 Task: Add the task  Integrate website with customer relationship management (CRM) systems to the section Code Review Sprint in the project AgileMission and add a Due Date to the respective task as 2024/04/24
Action: Mouse moved to (528, 415)
Screenshot: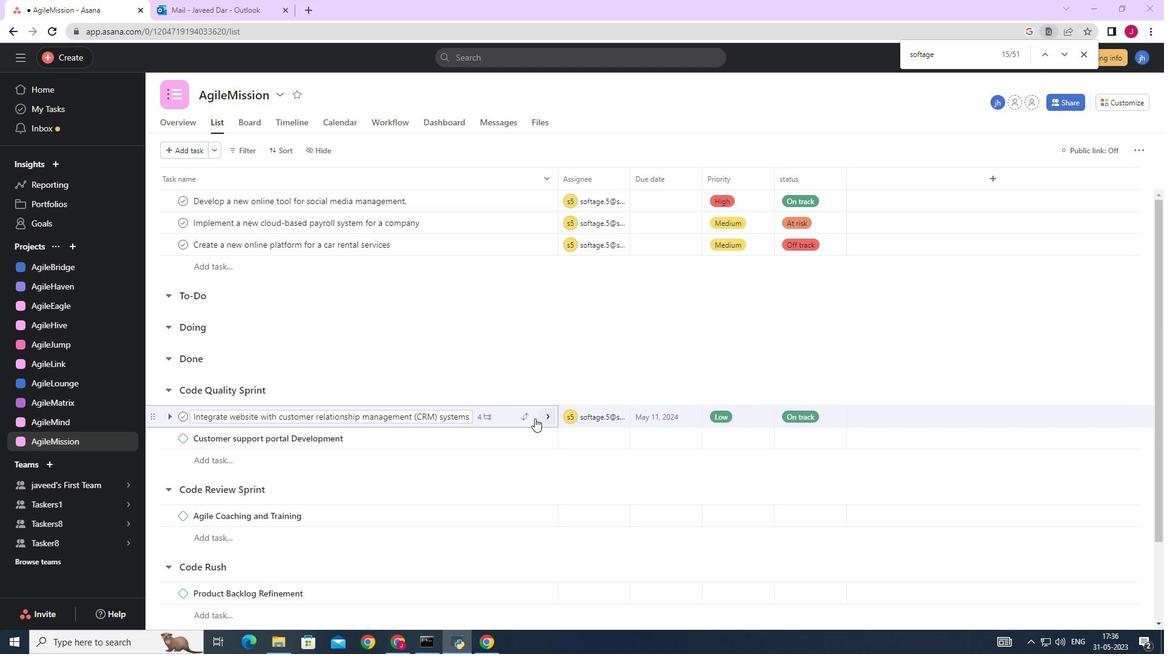
Action: Mouse pressed left at (528, 415)
Screenshot: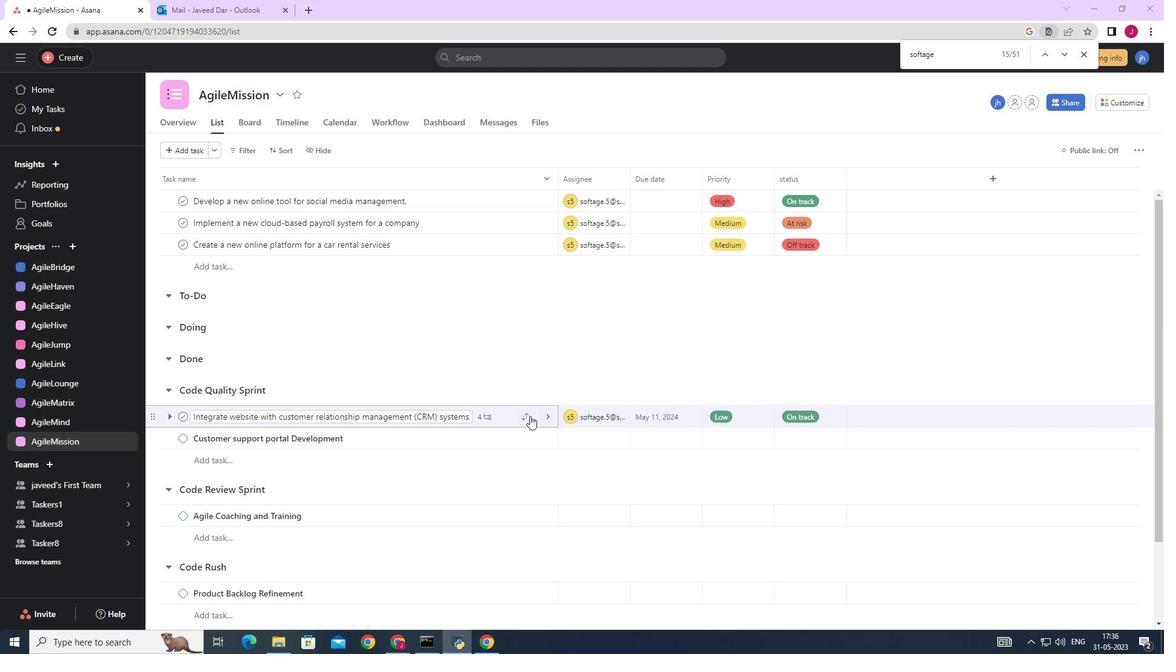 
Action: Mouse moved to (689, 332)
Screenshot: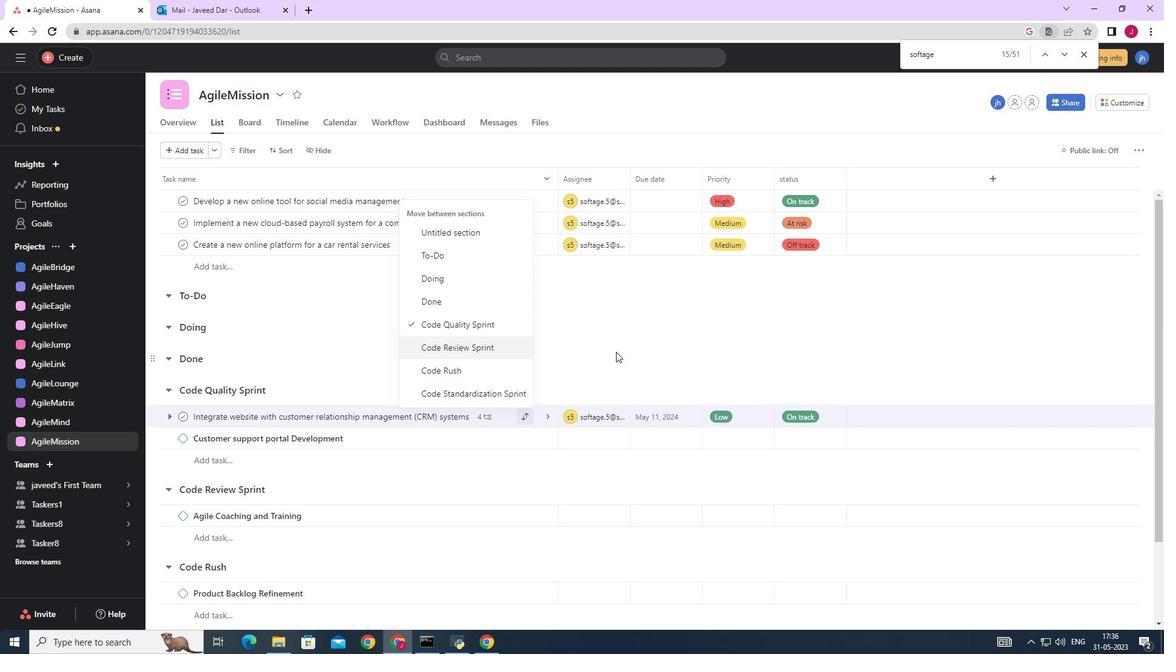 
Action: Mouse pressed left at (689, 332)
Screenshot: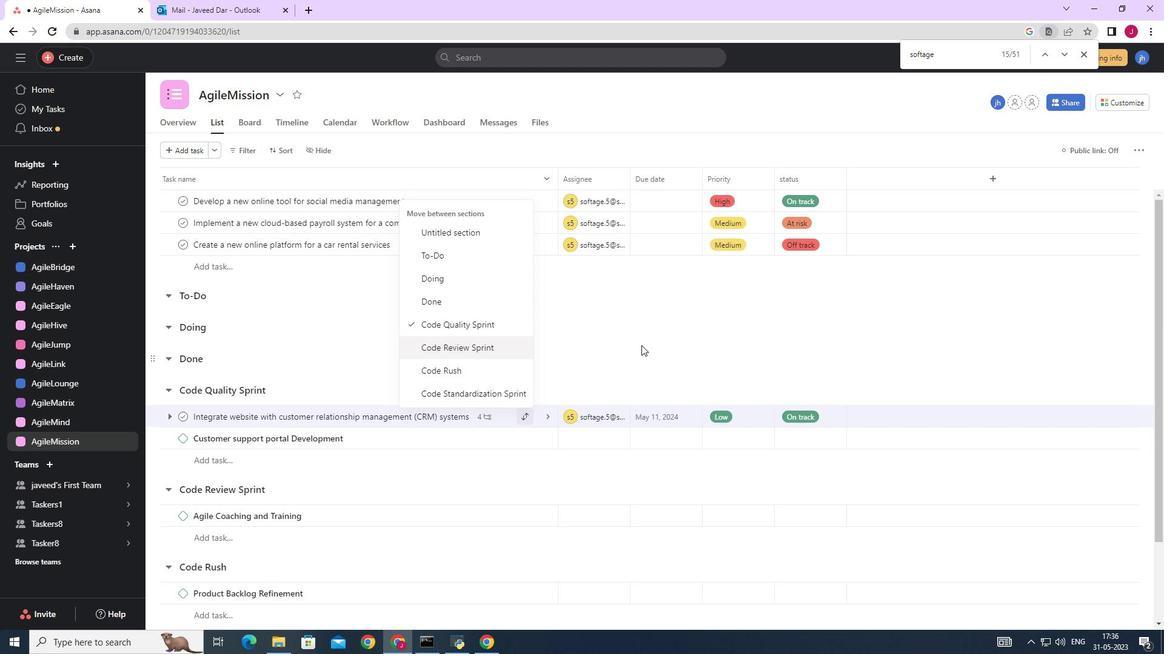 
Action: Mouse moved to (527, 418)
Screenshot: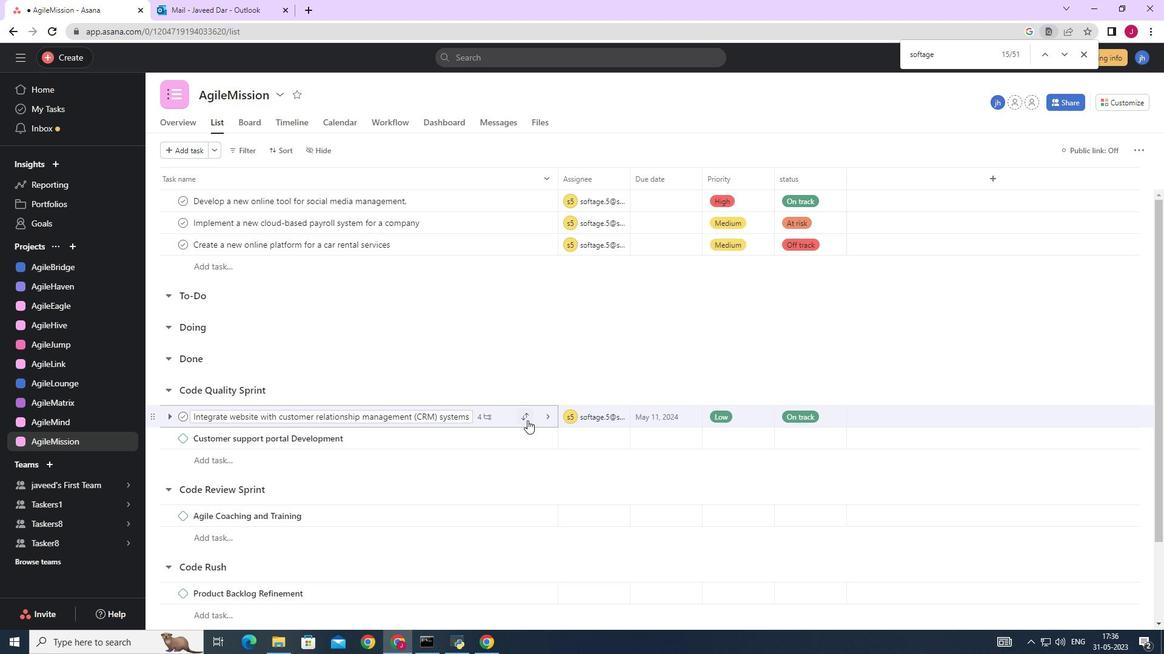 
Action: Mouse pressed left at (527, 418)
Screenshot: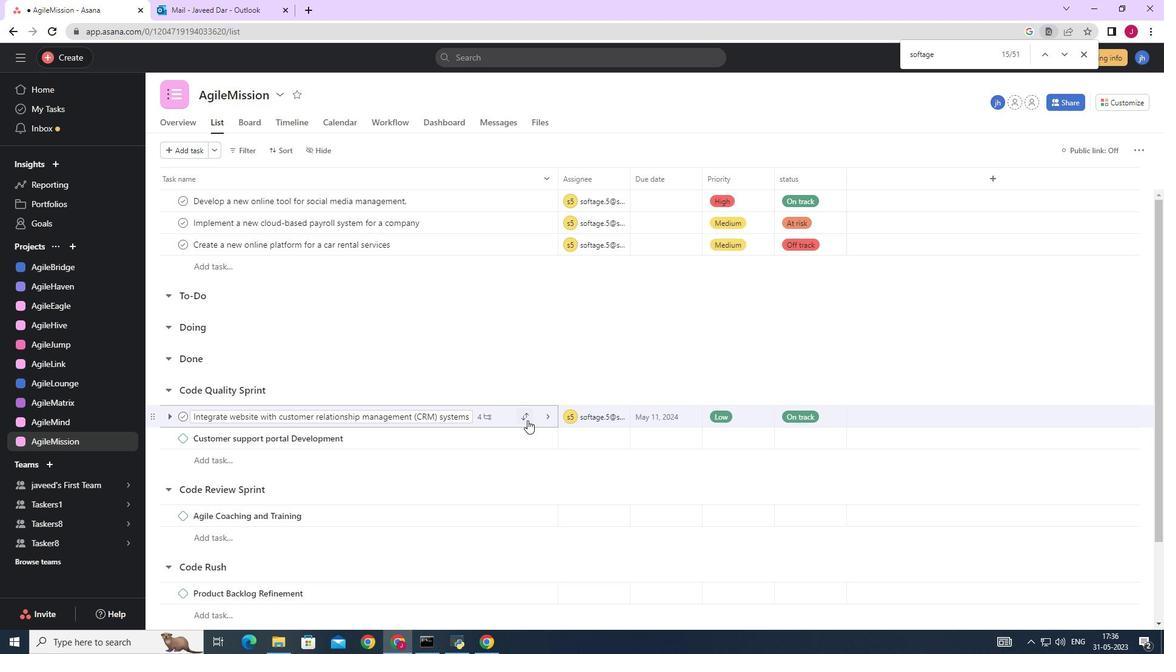 
Action: Mouse moved to (473, 349)
Screenshot: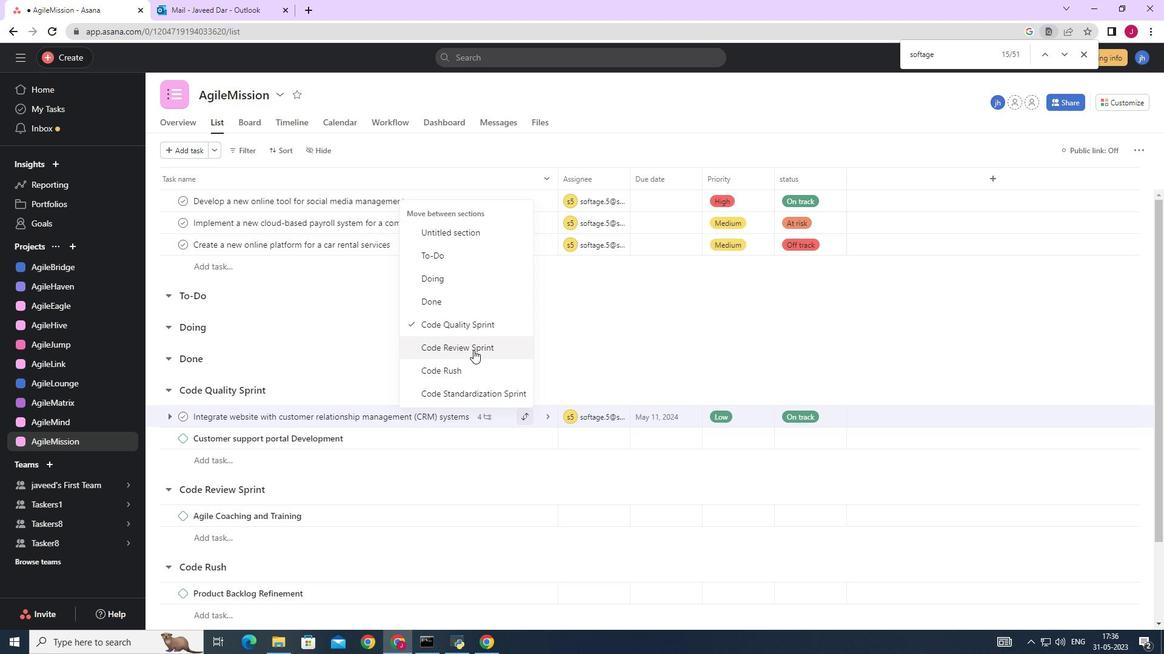
Action: Mouse pressed left at (473, 349)
Screenshot: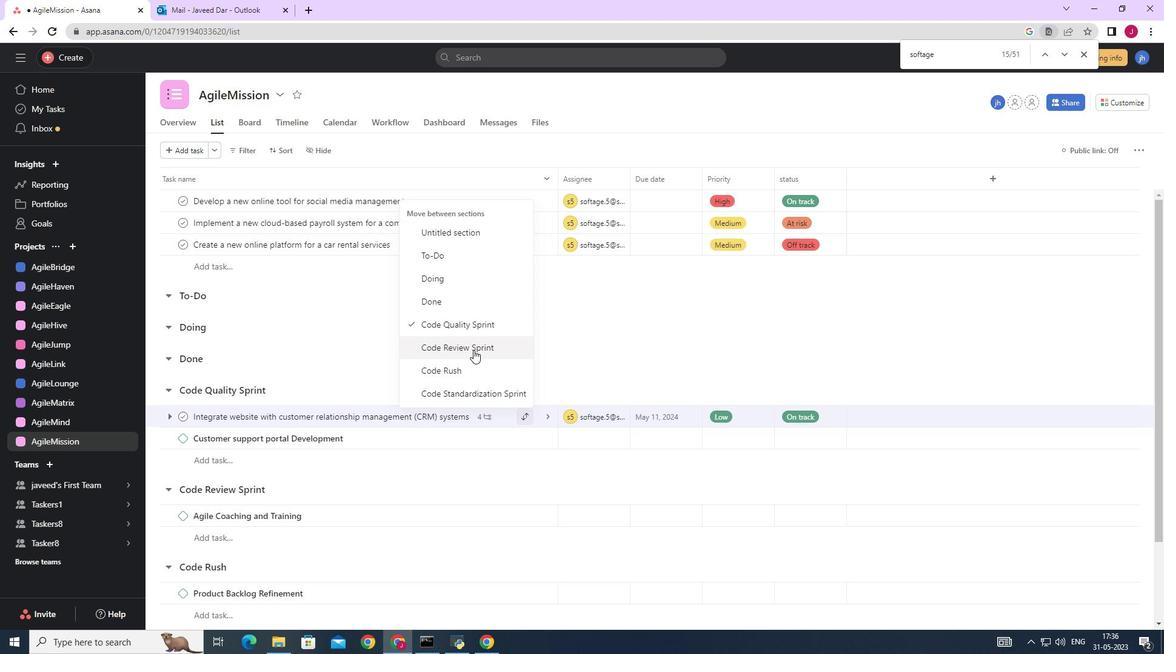 
Action: Mouse moved to (691, 493)
Screenshot: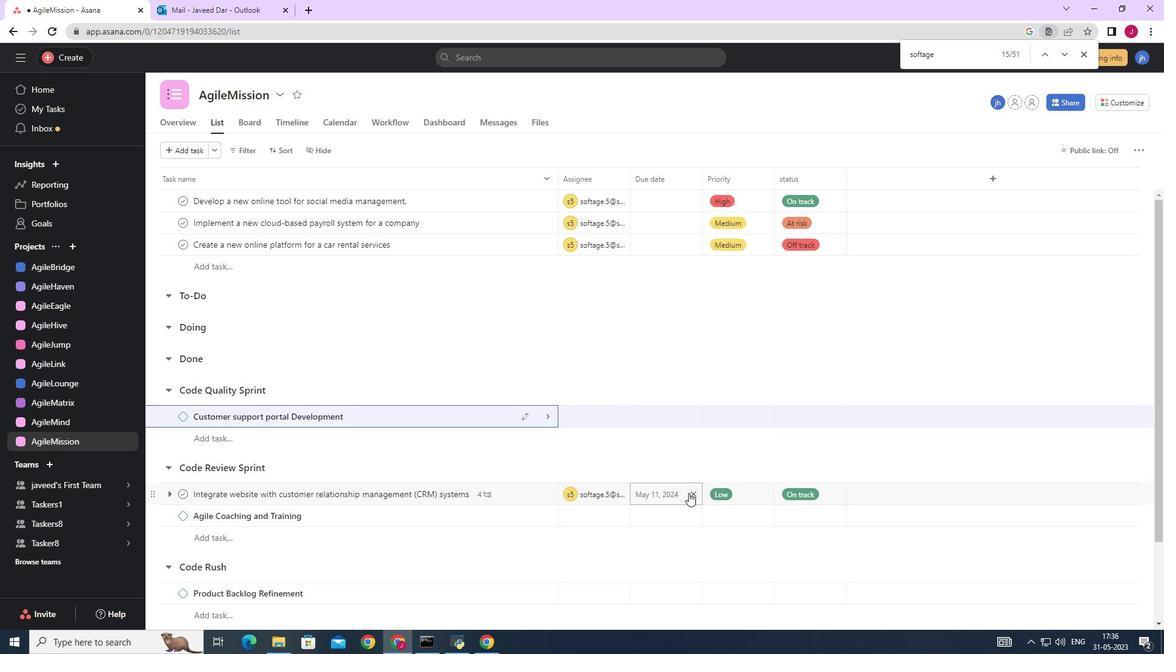
Action: Mouse pressed left at (691, 493)
Screenshot: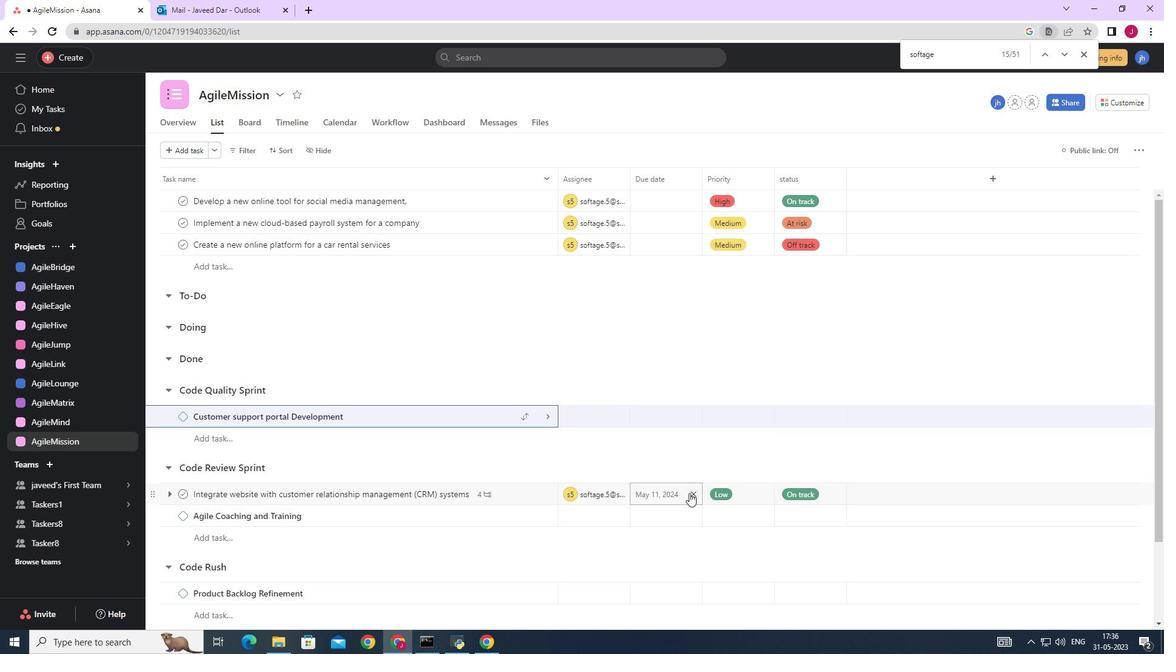 
Action: Mouse moved to (669, 491)
Screenshot: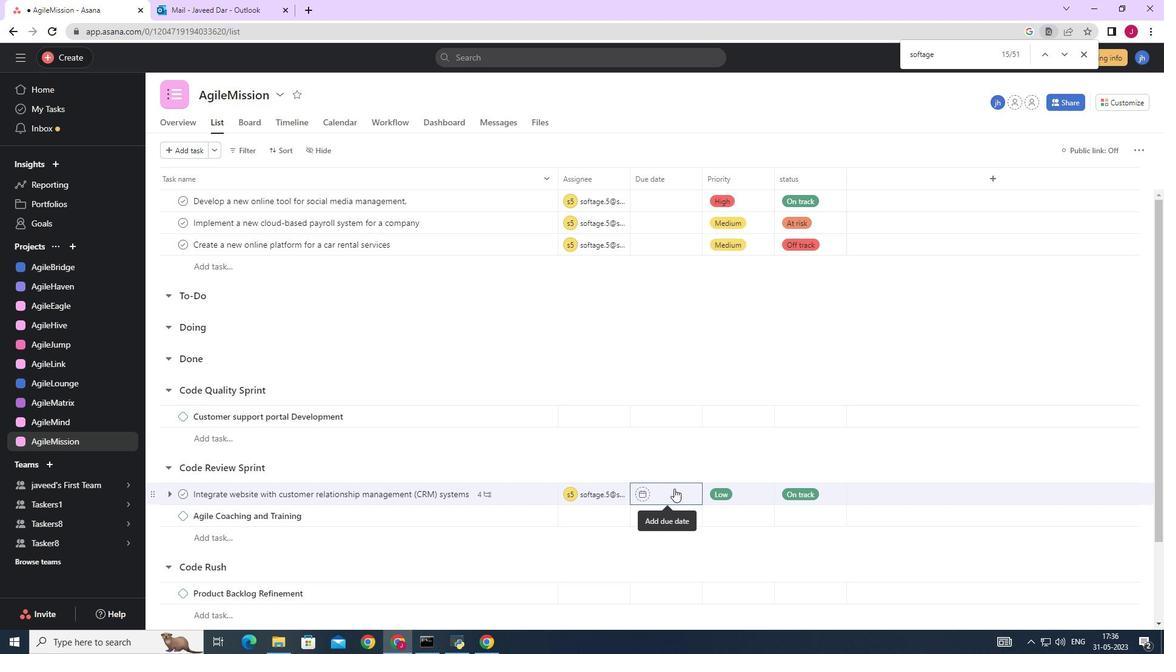 
Action: Mouse pressed left at (669, 491)
Screenshot: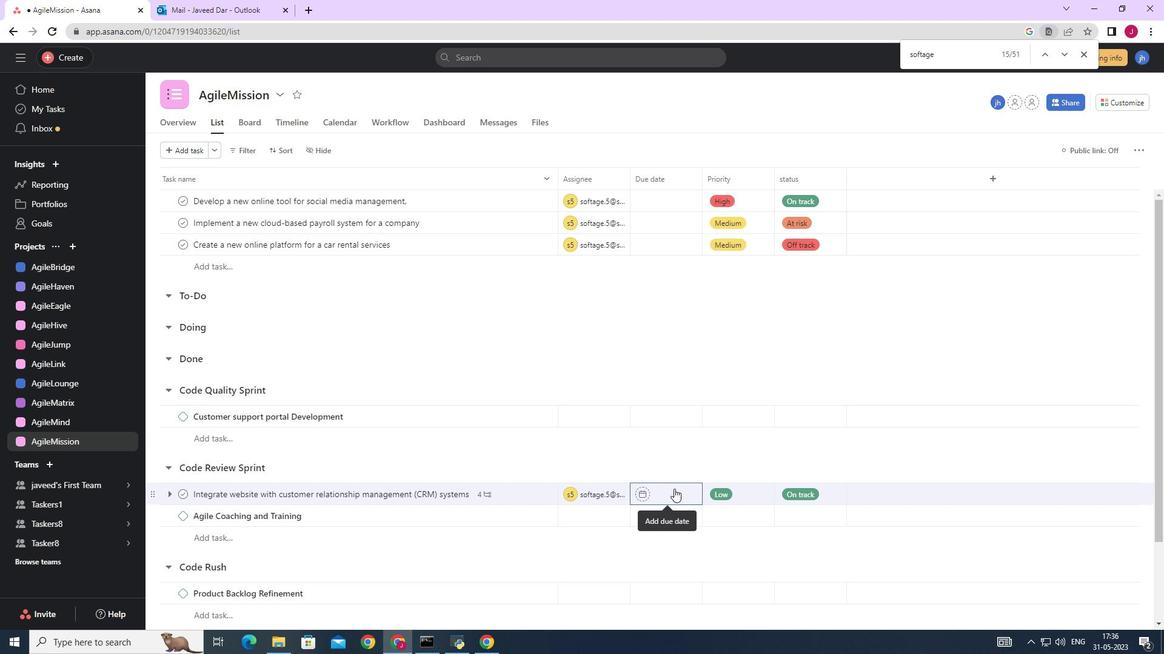 
Action: Mouse moved to (794, 301)
Screenshot: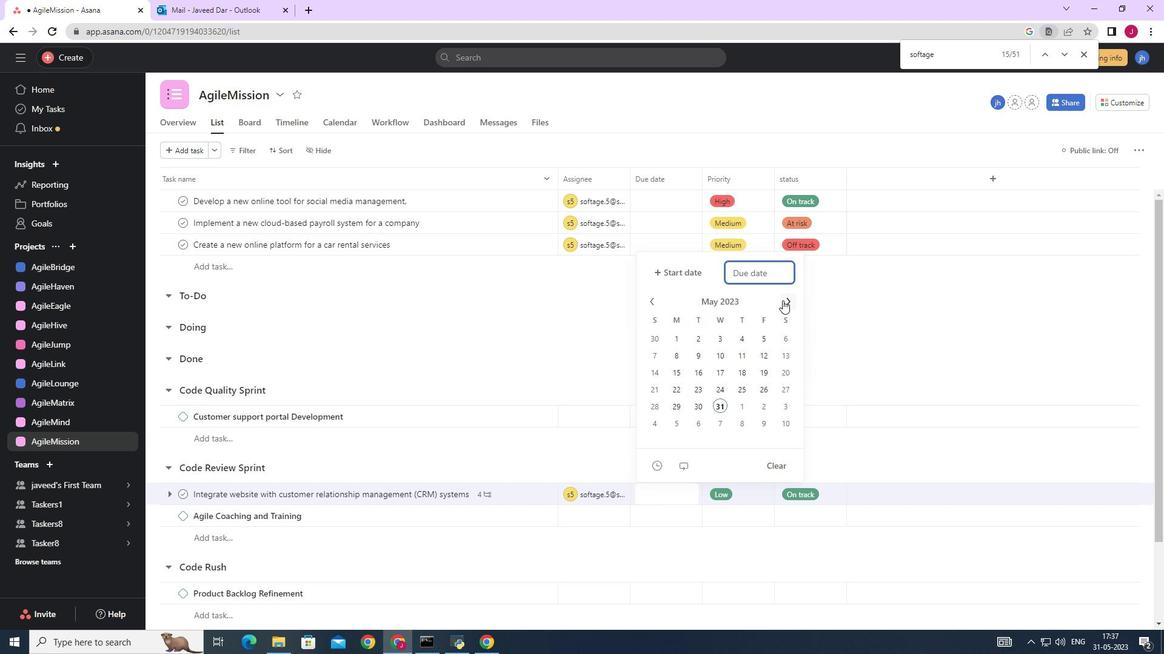 
Action: Mouse pressed left at (794, 301)
Screenshot: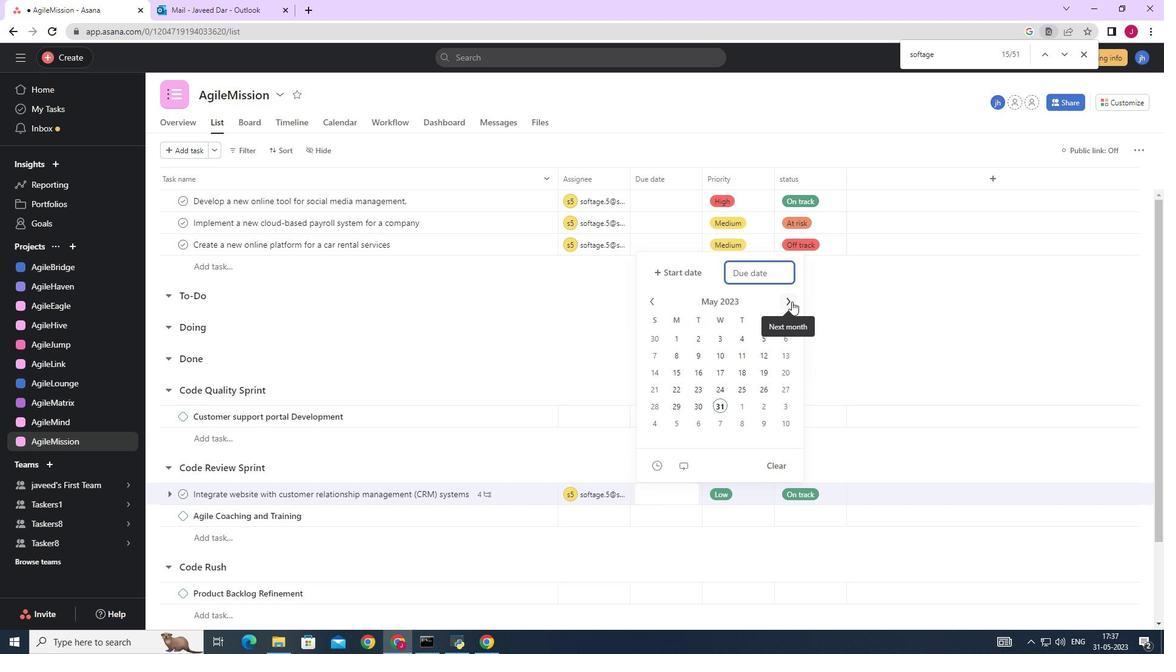 
Action: Mouse moved to (794, 301)
Screenshot: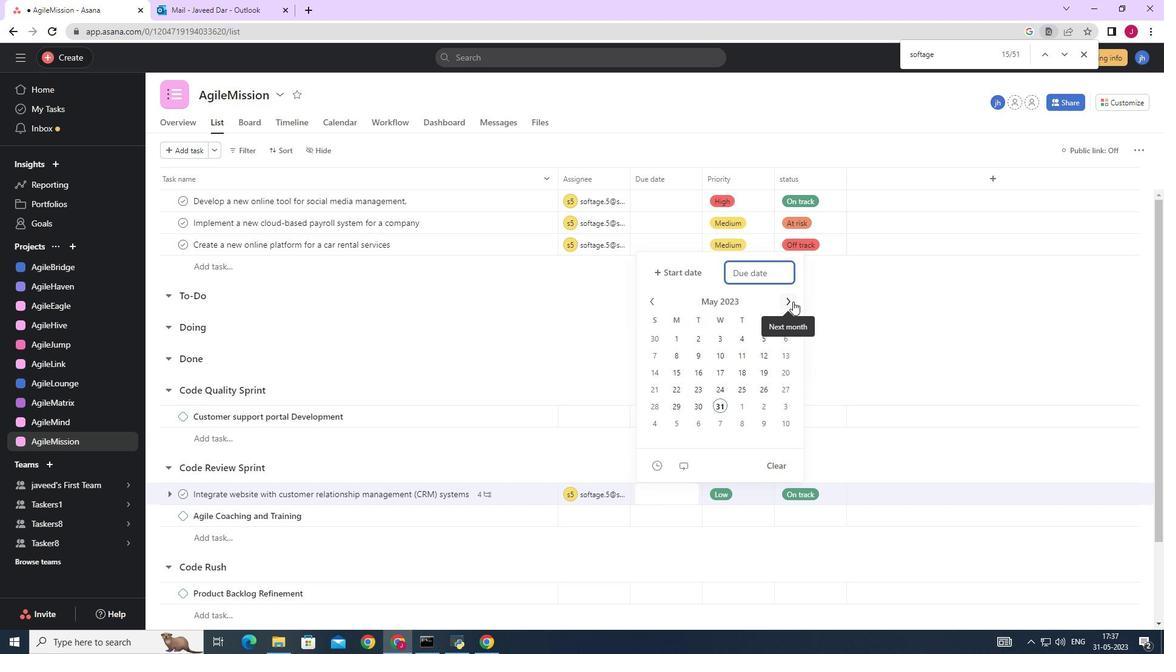 
Action: Mouse pressed left at (794, 301)
Screenshot: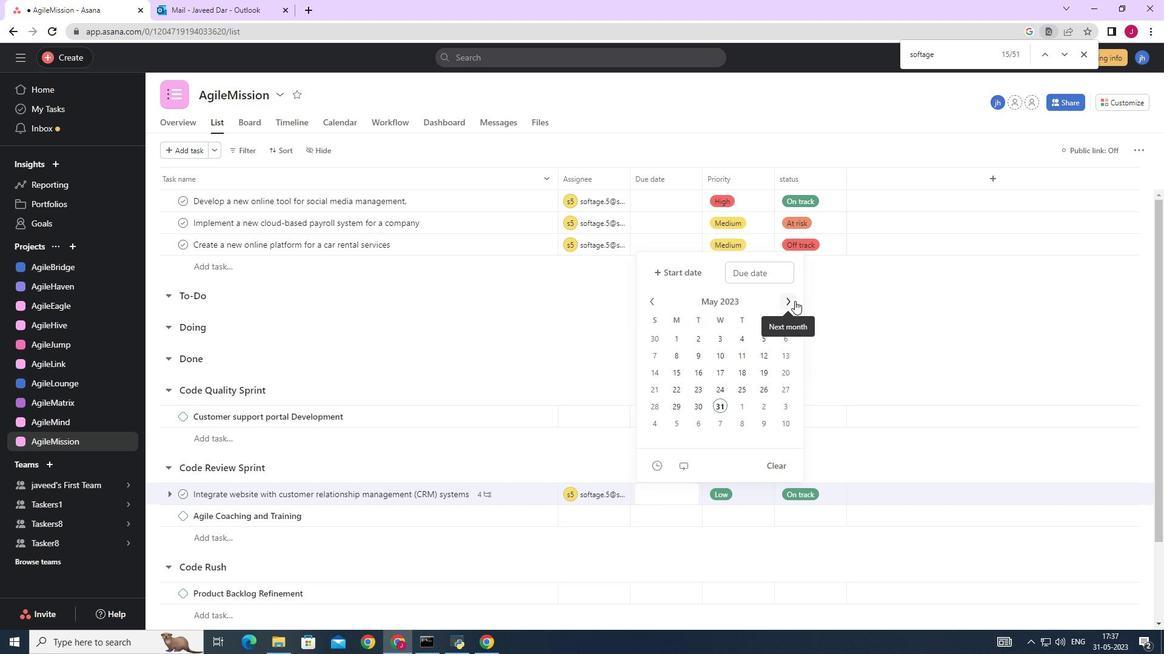 
Action: Mouse pressed left at (794, 301)
Screenshot: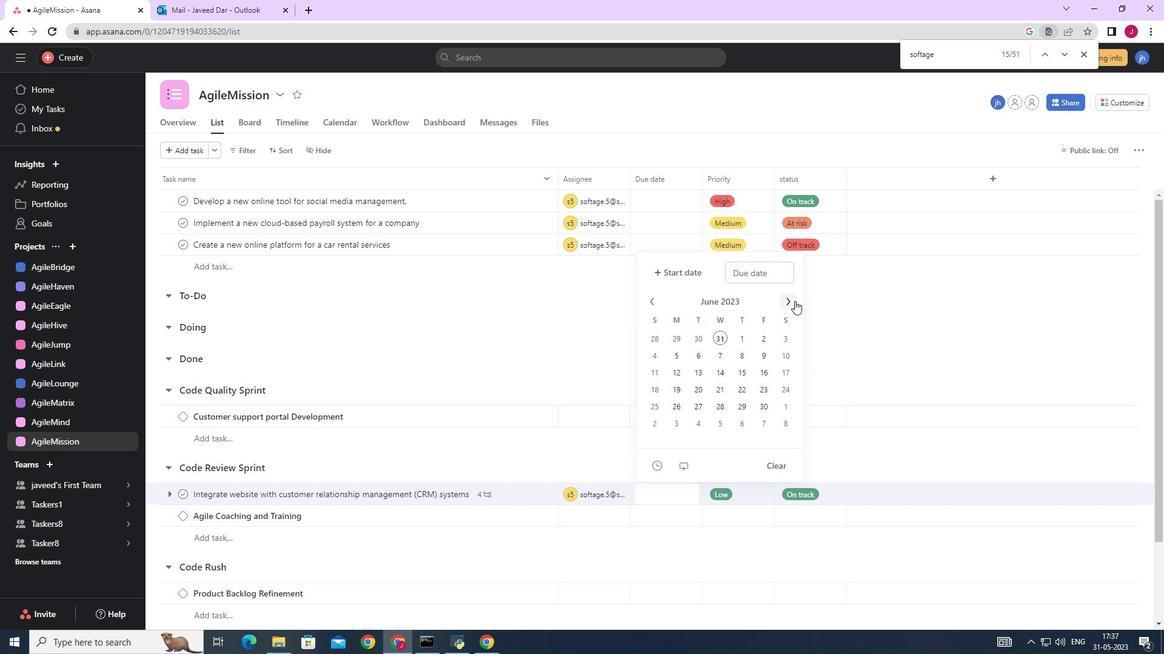 
Action: Mouse pressed left at (794, 301)
Screenshot: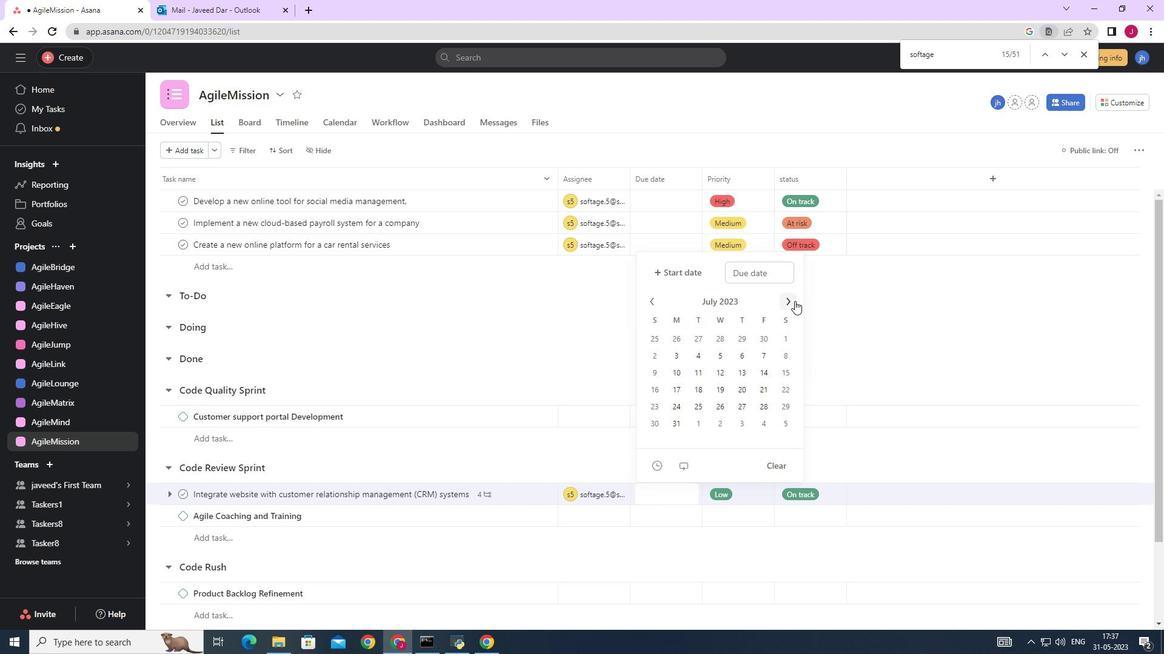 
Action: Mouse pressed left at (794, 301)
Screenshot: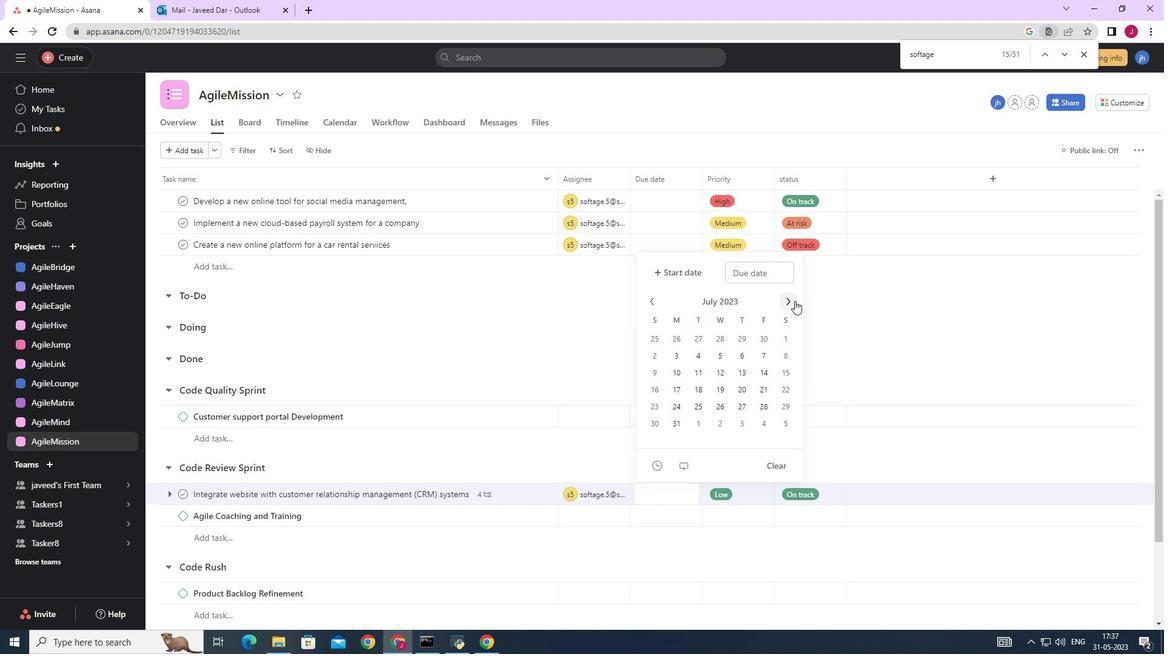 
Action: Mouse pressed left at (794, 301)
Screenshot: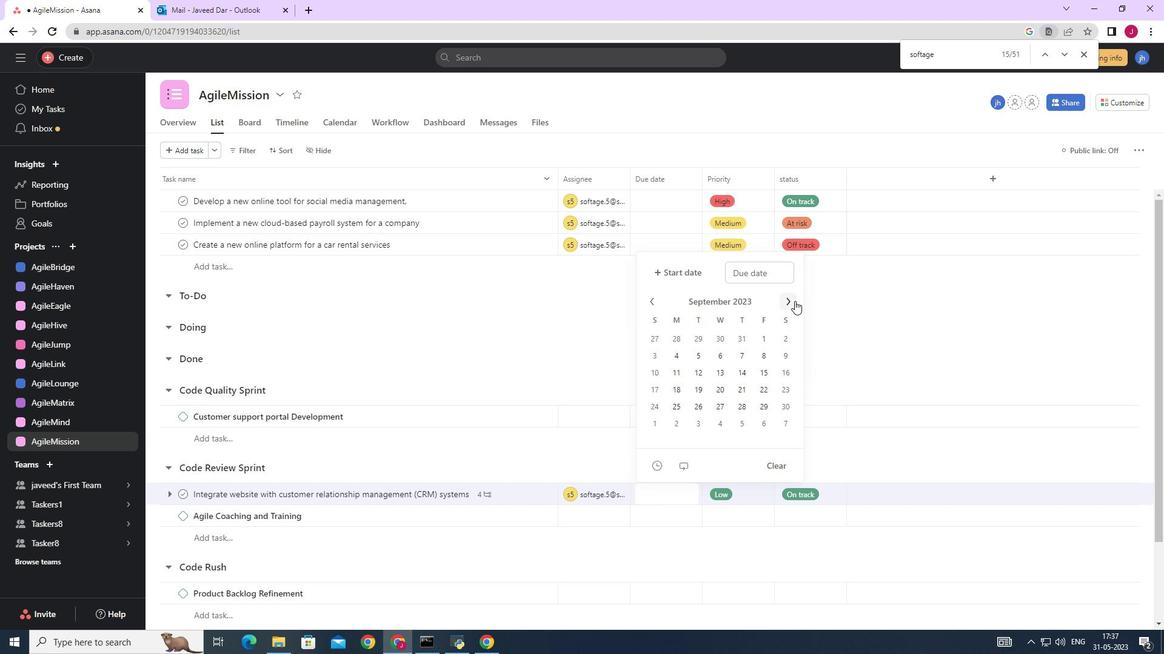 
Action: Mouse pressed left at (794, 301)
Screenshot: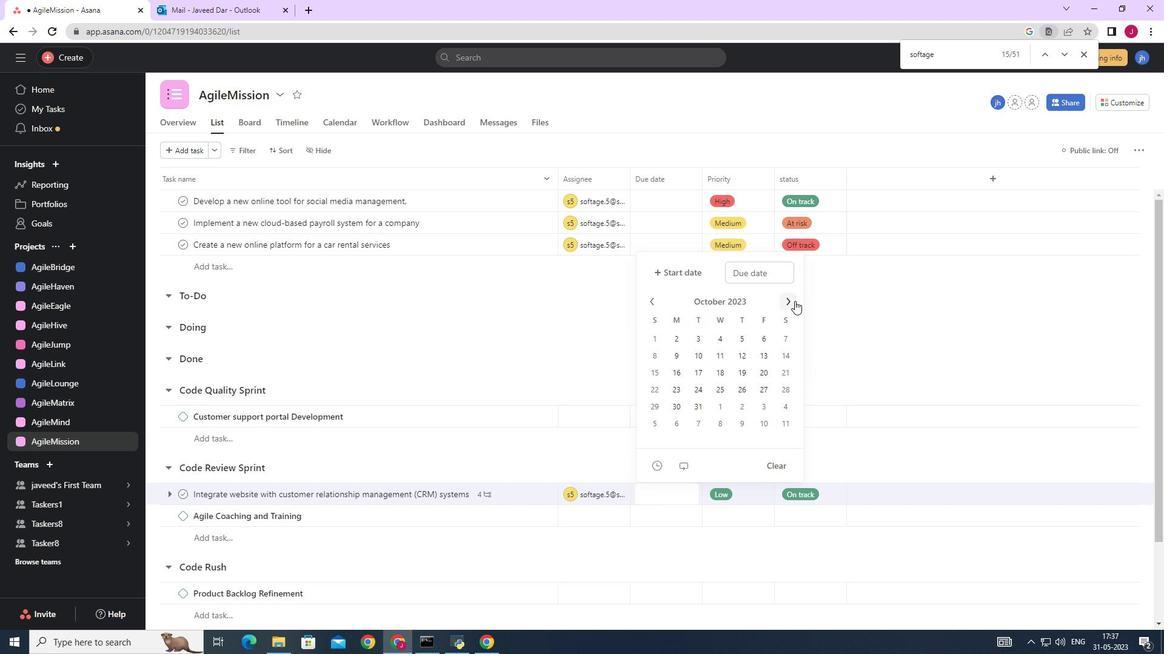 
Action: Mouse moved to (794, 301)
Screenshot: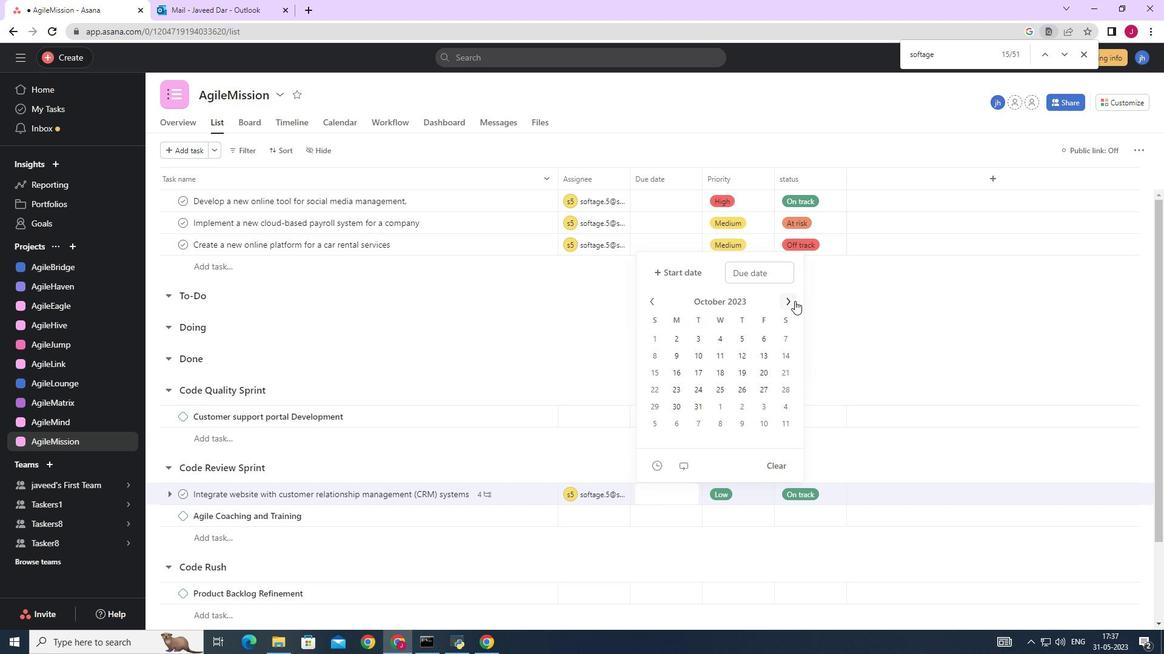 
Action: Mouse pressed left at (794, 301)
Screenshot: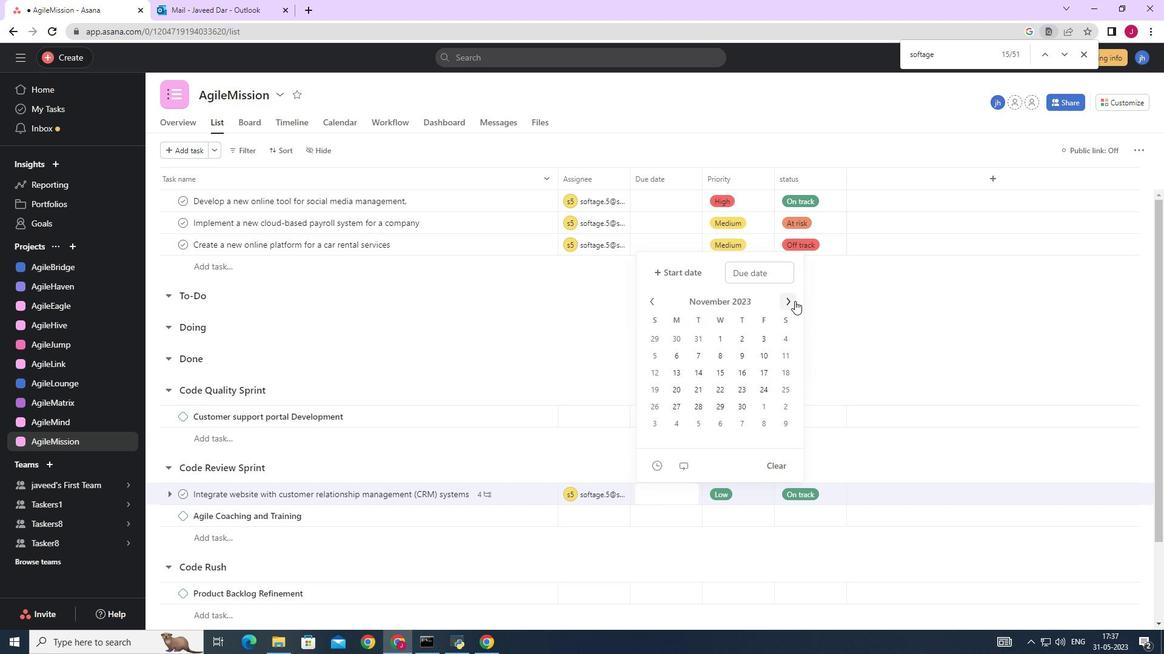
Action: Mouse pressed left at (794, 301)
Screenshot: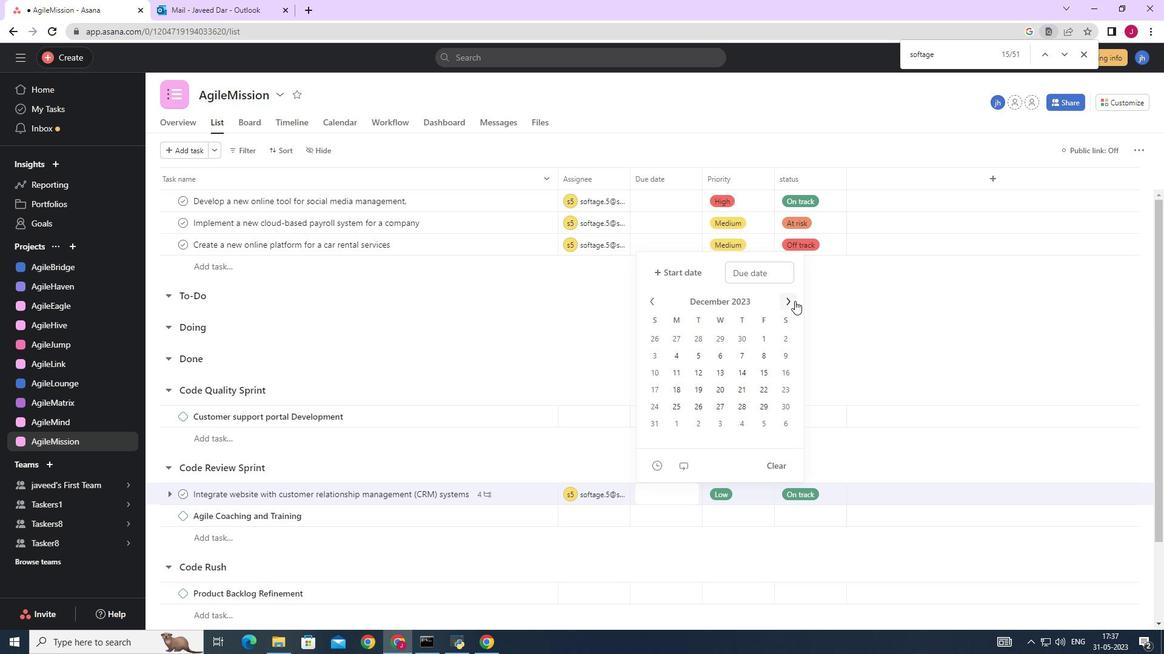 
Action: Mouse pressed left at (794, 301)
Screenshot: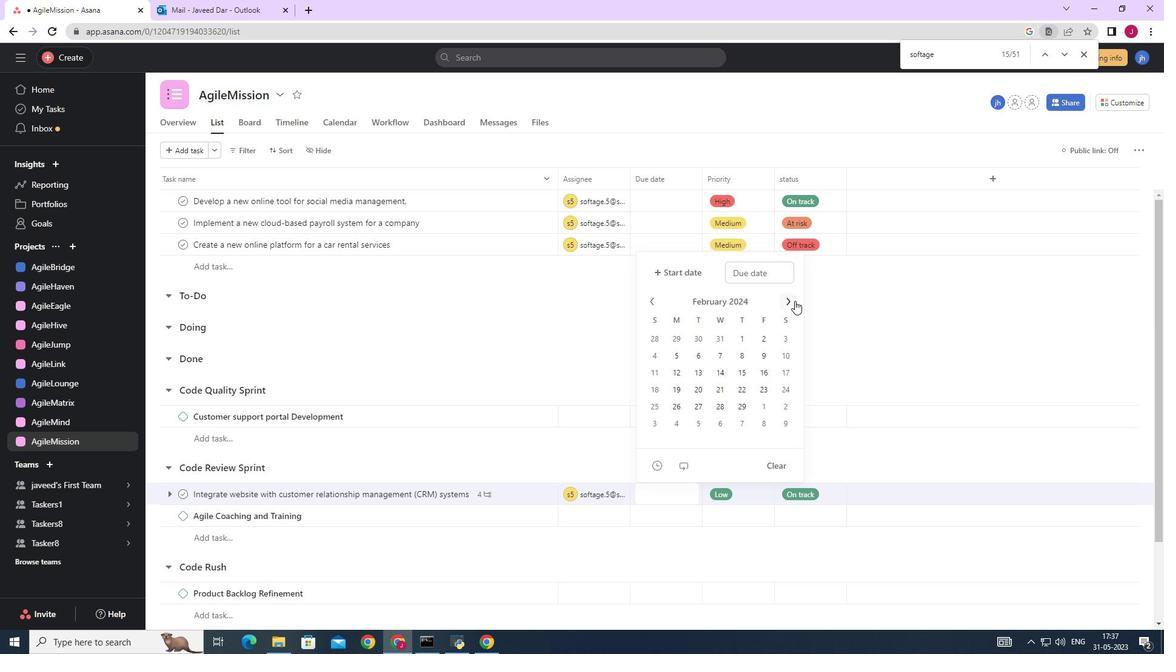 
Action: Mouse pressed left at (794, 301)
Screenshot: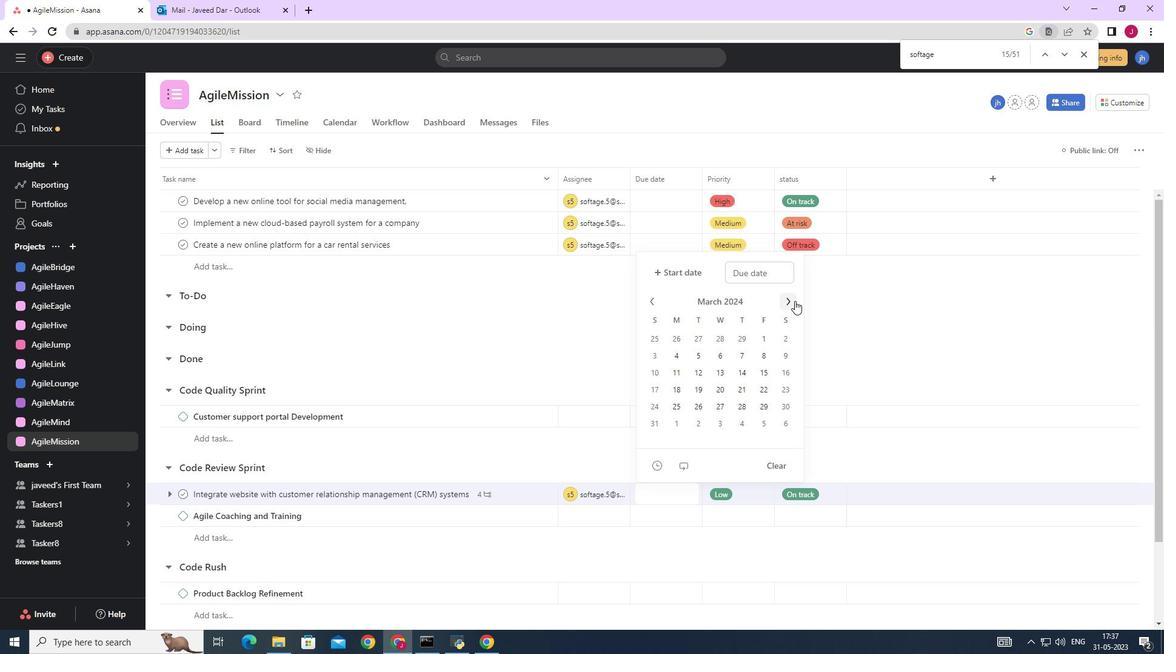 
Action: Mouse moved to (716, 394)
Screenshot: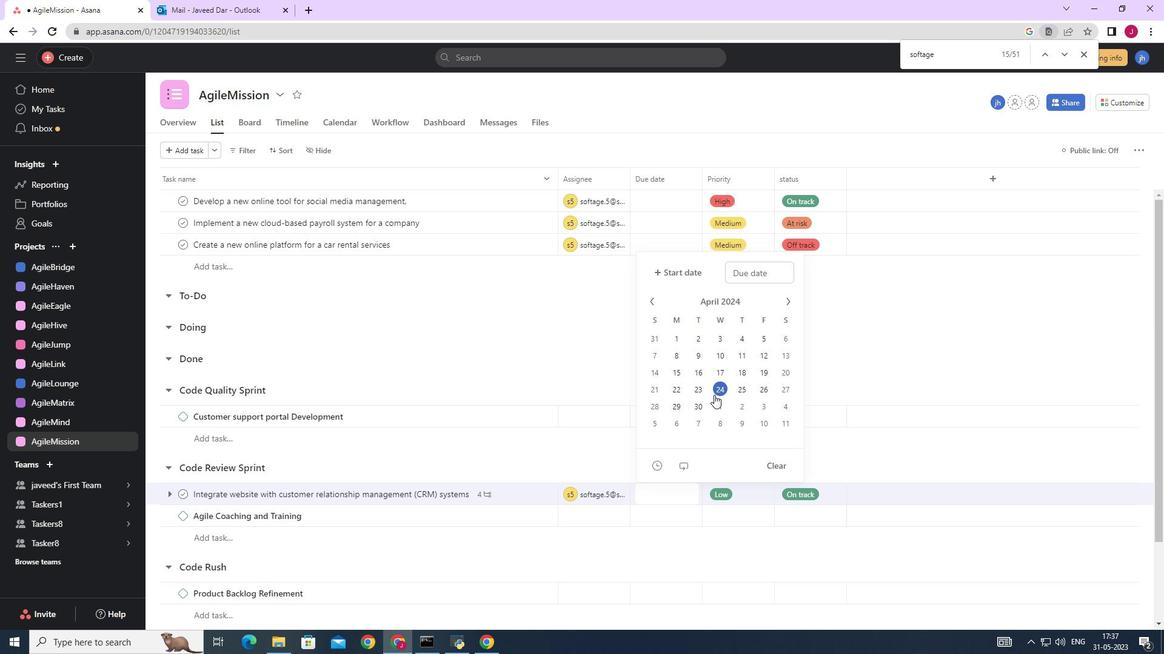 
Action: Mouse pressed left at (716, 394)
Screenshot: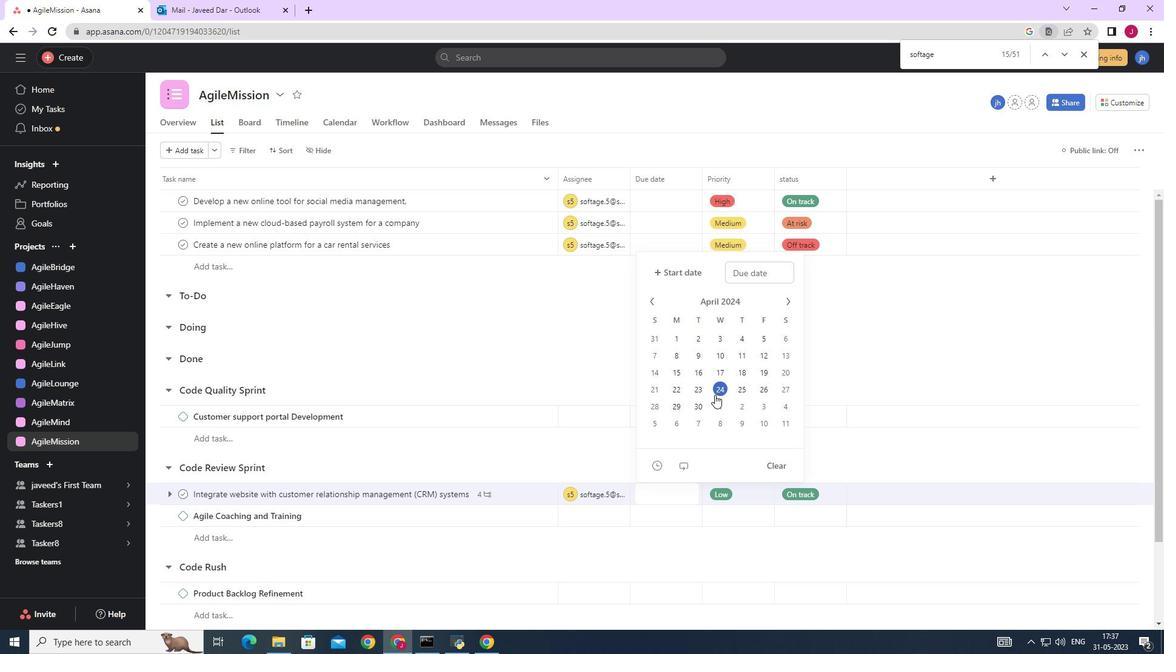 
Action: Mouse moved to (928, 334)
Screenshot: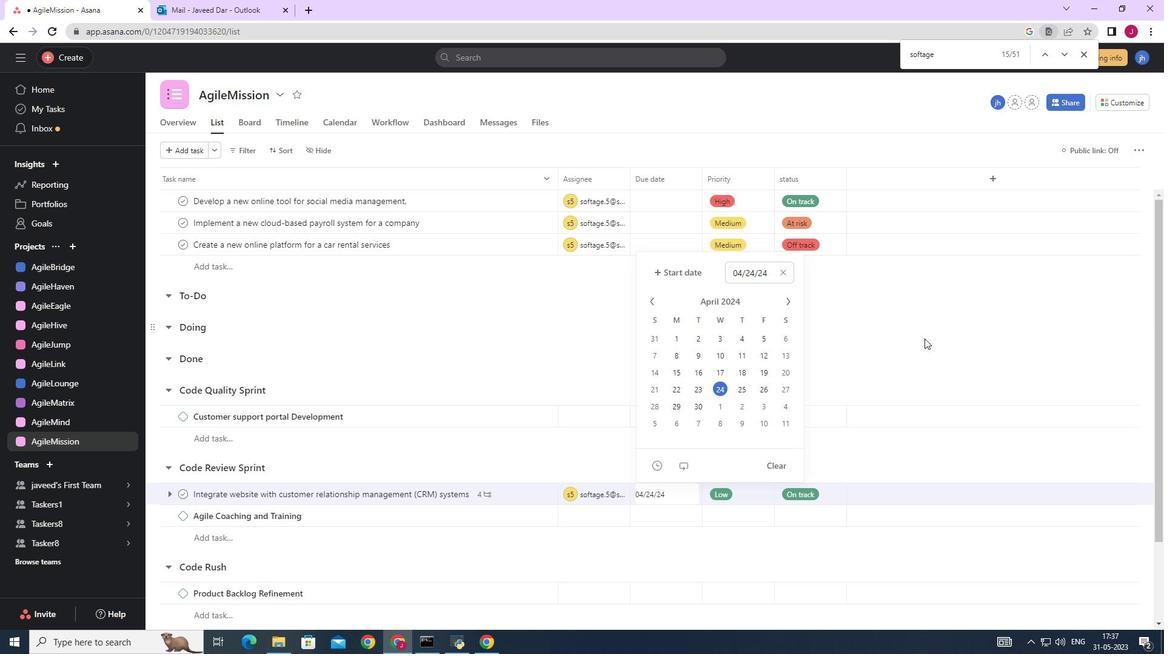 
Action: Mouse pressed left at (928, 334)
Screenshot: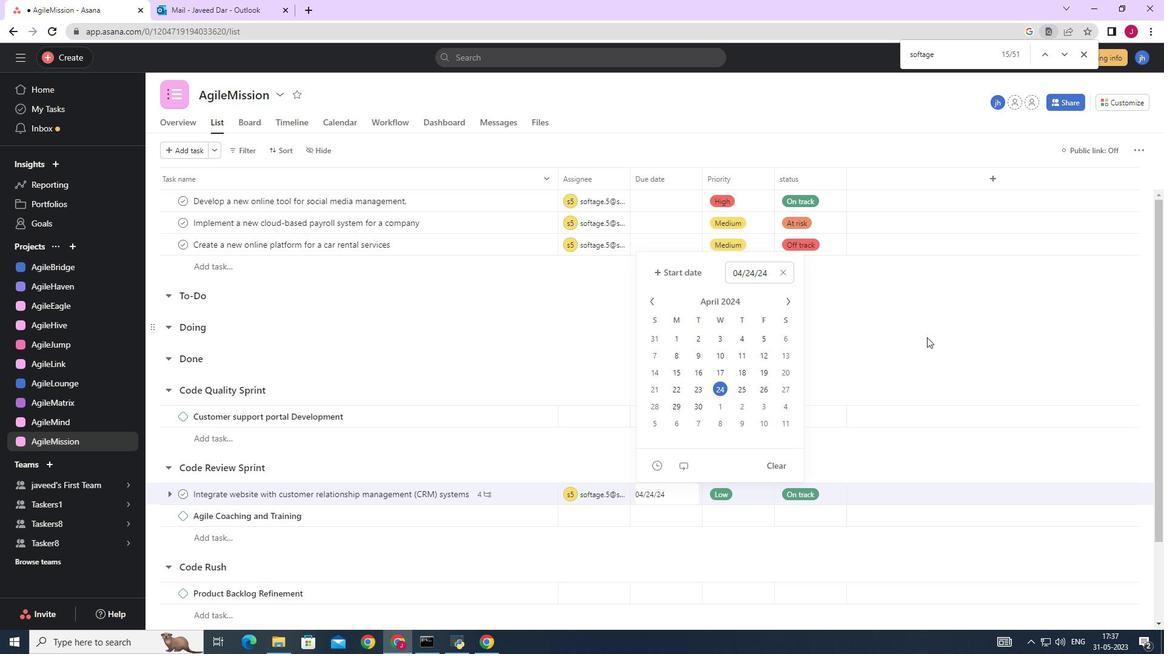 
Action: Mouse moved to (928, 334)
Screenshot: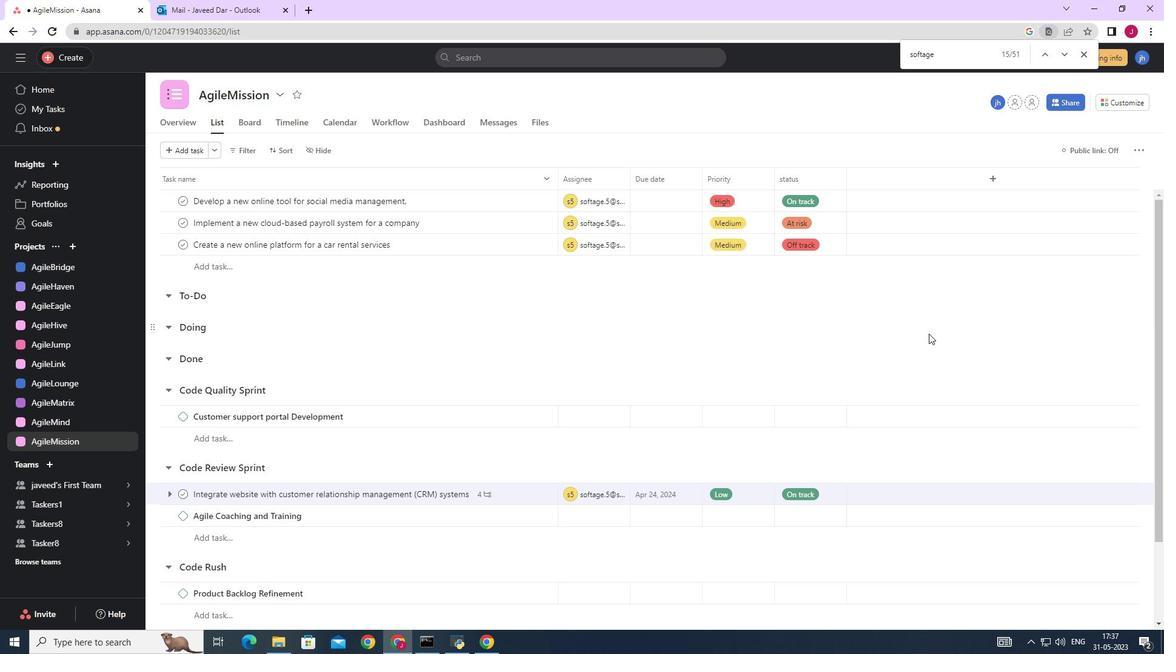
